Task: Add the task  Integrate a new online appointment scheduling system for a healthcare provider to the section Dash & Dazzle in the project AgileRadius and add a Due Date to the respective task as 2024/02/09
Action: Mouse moved to (60, 284)
Screenshot: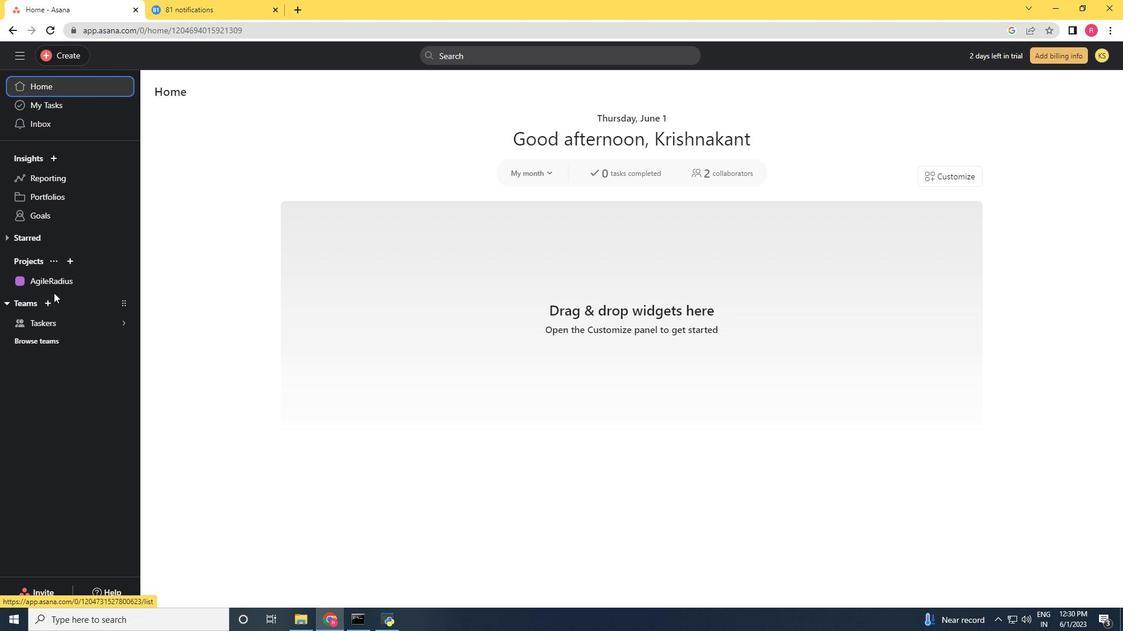 
Action: Mouse pressed left at (60, 284)
Screenshot: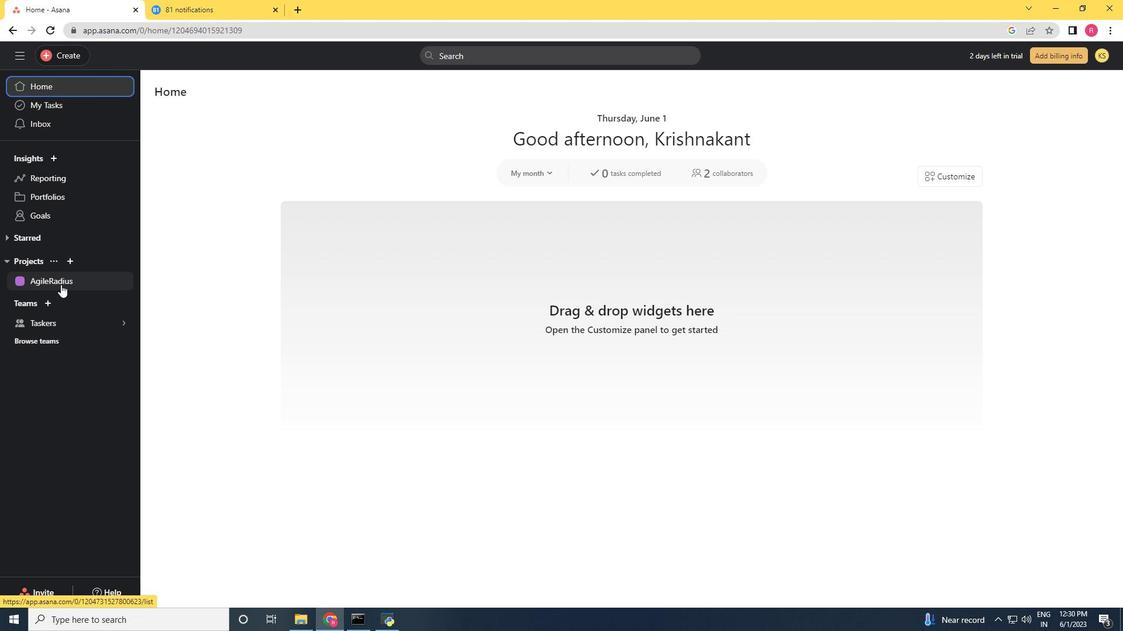 
Action: Mouse moved to (524, 281)
Screenshot: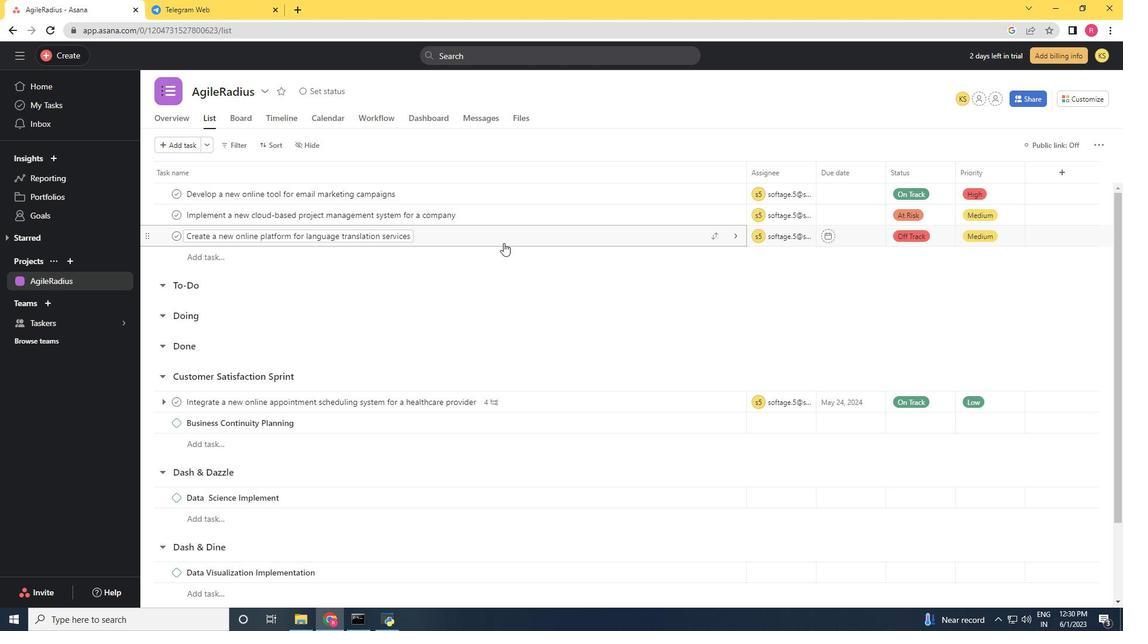 
Action: Mouse scrolled (524, 280) with delta (0, 0)
Screenshot: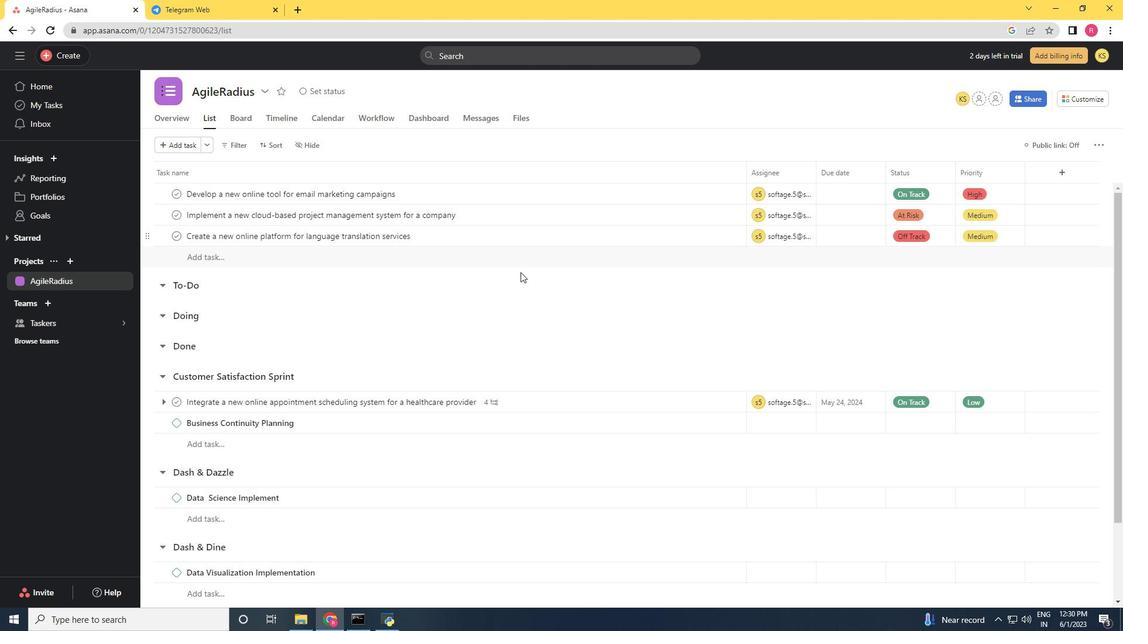 
Action: Mouse moved to (527, 283)
Screenshot: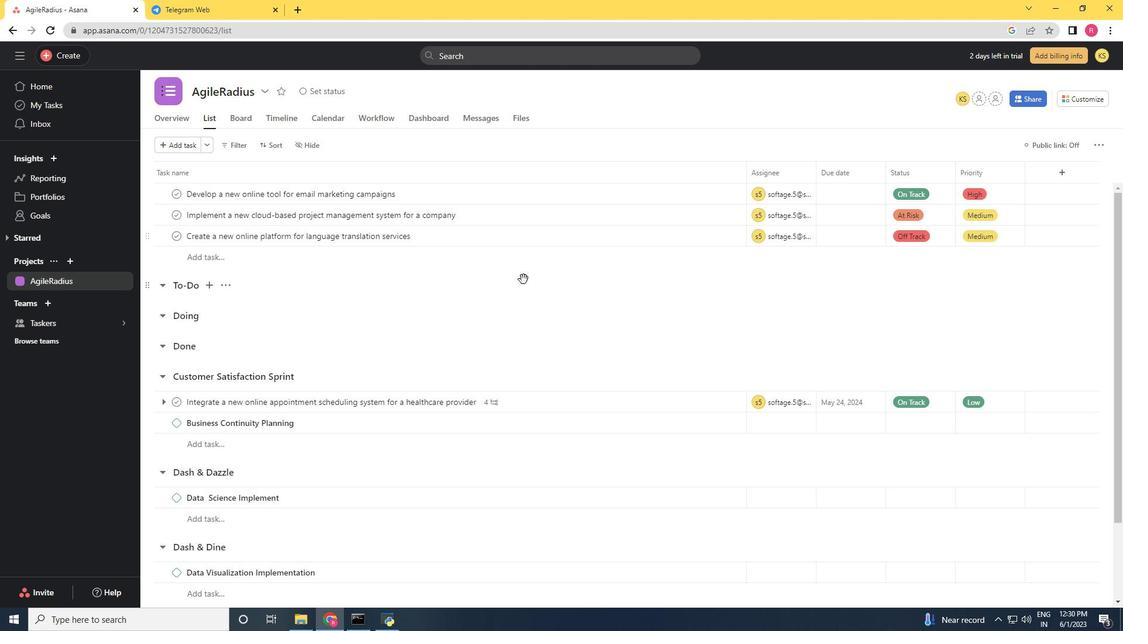 
Action: Mouse scrolled (527, 283) with delta (0, 0)
Screenshot: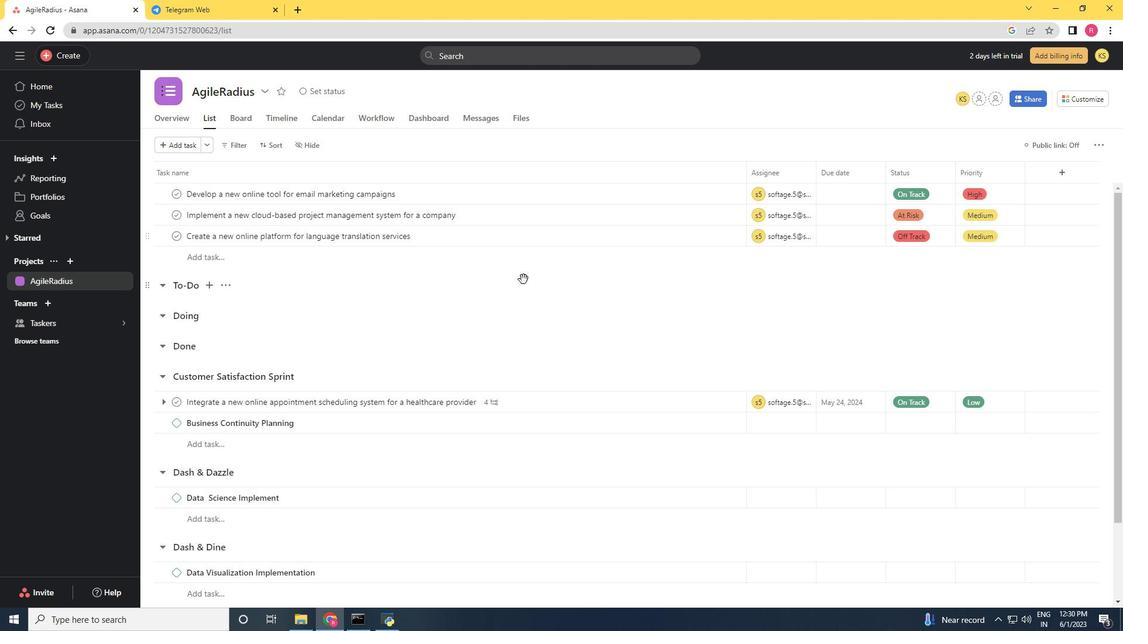 
Action: Mouse moved to (714, 307)
Screenshot: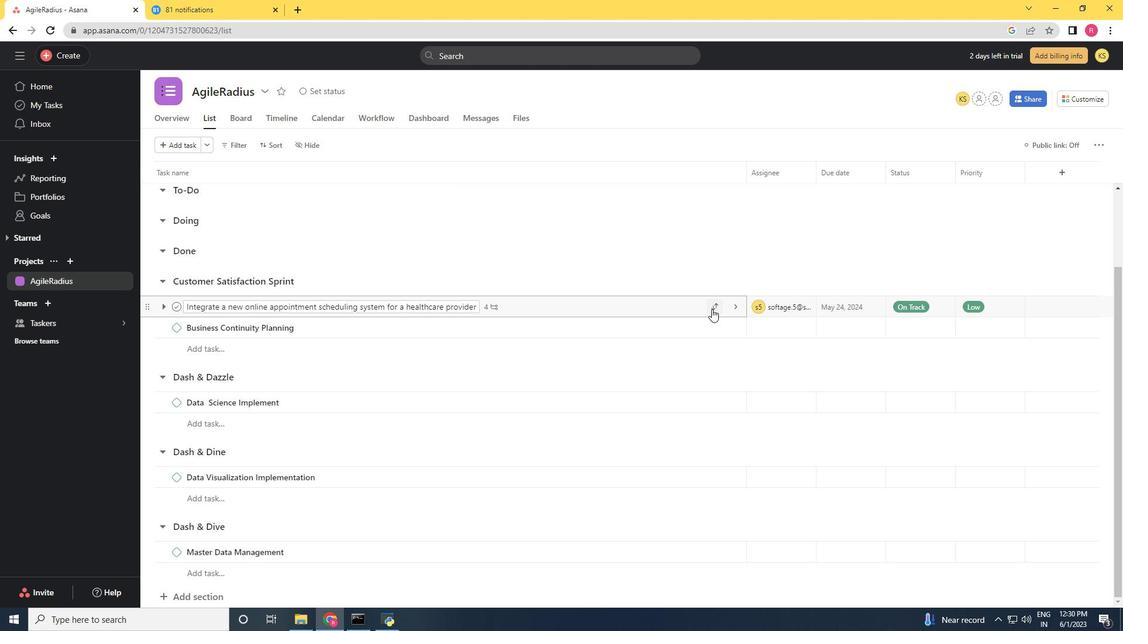 
Action: Mouse pressed left at (714, 307)
Screenshot: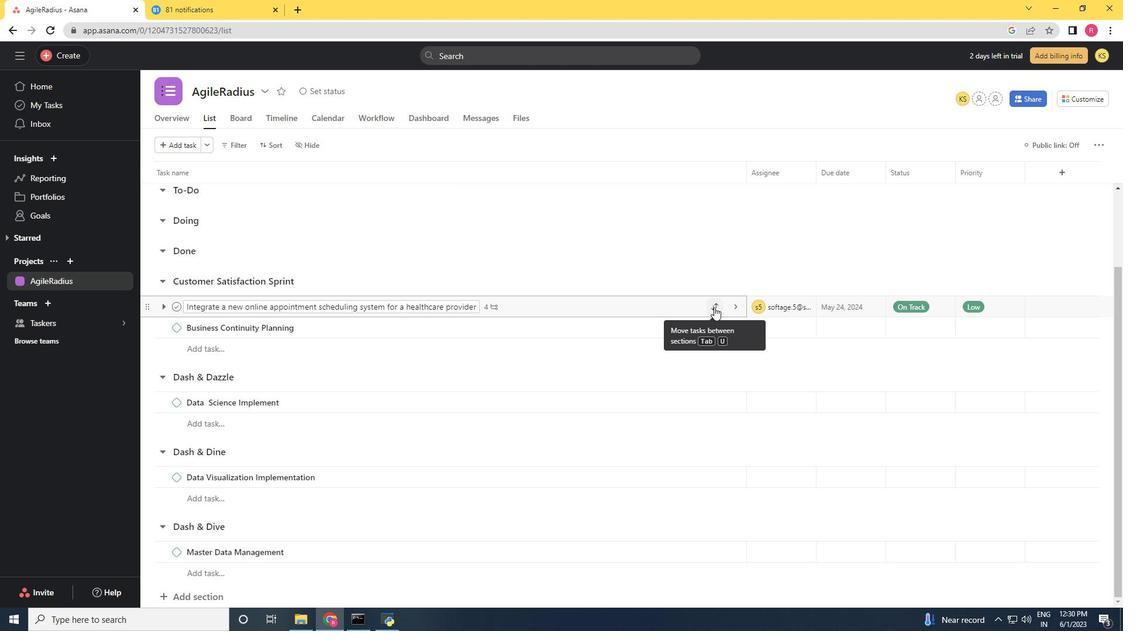 
Action: Mouse moved to (664, 456)
Screenshot: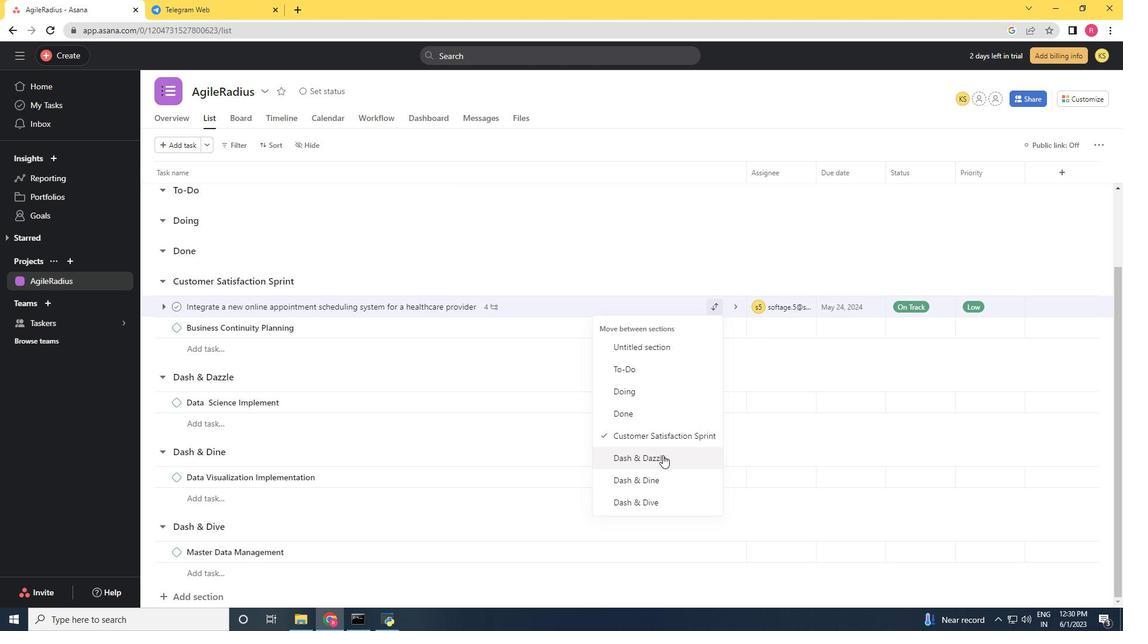 
Action: Mouse pressed left at (664, 456)
Screenshot: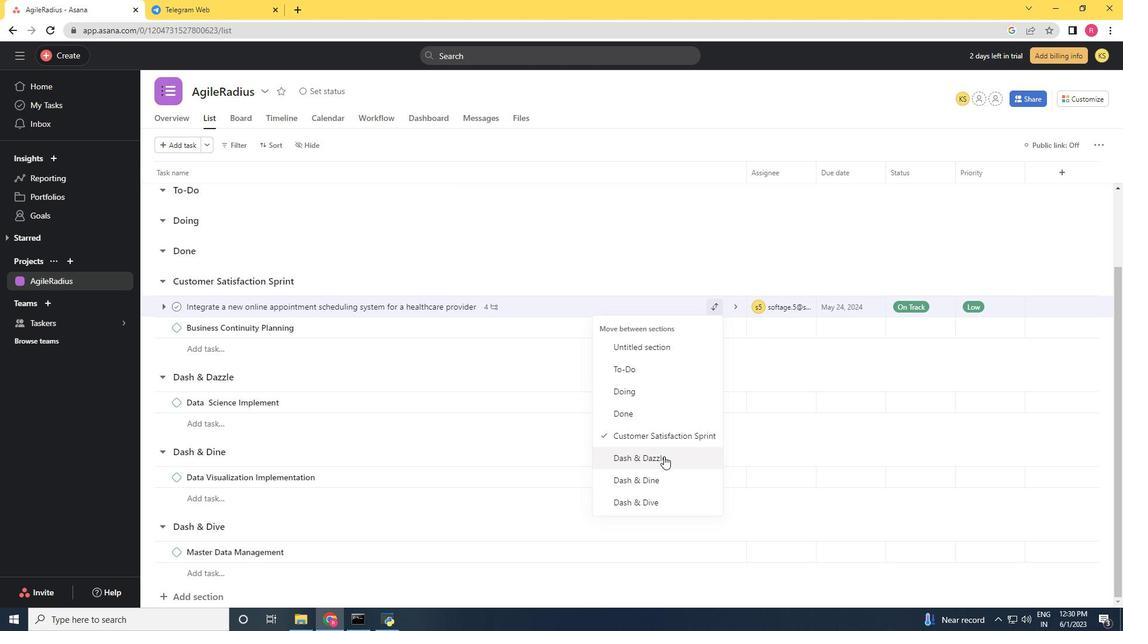 
Action: Mouse moved to (654, 396)
Screenshot: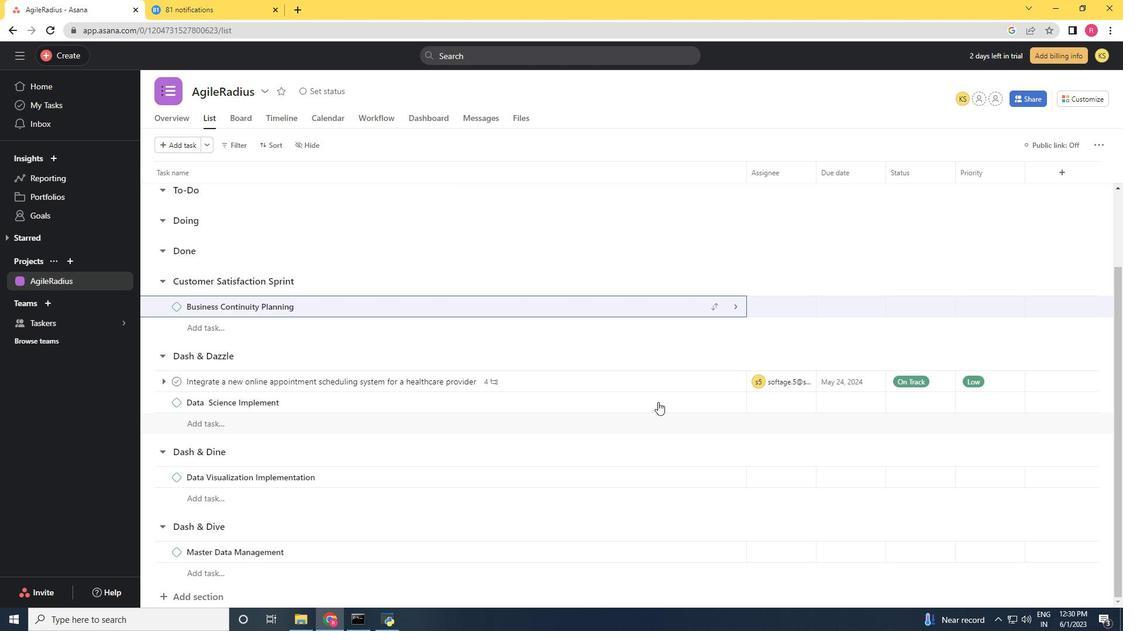 
Action: Mouse scrolled (654, 395) with delta (0, 0)
Screenshot: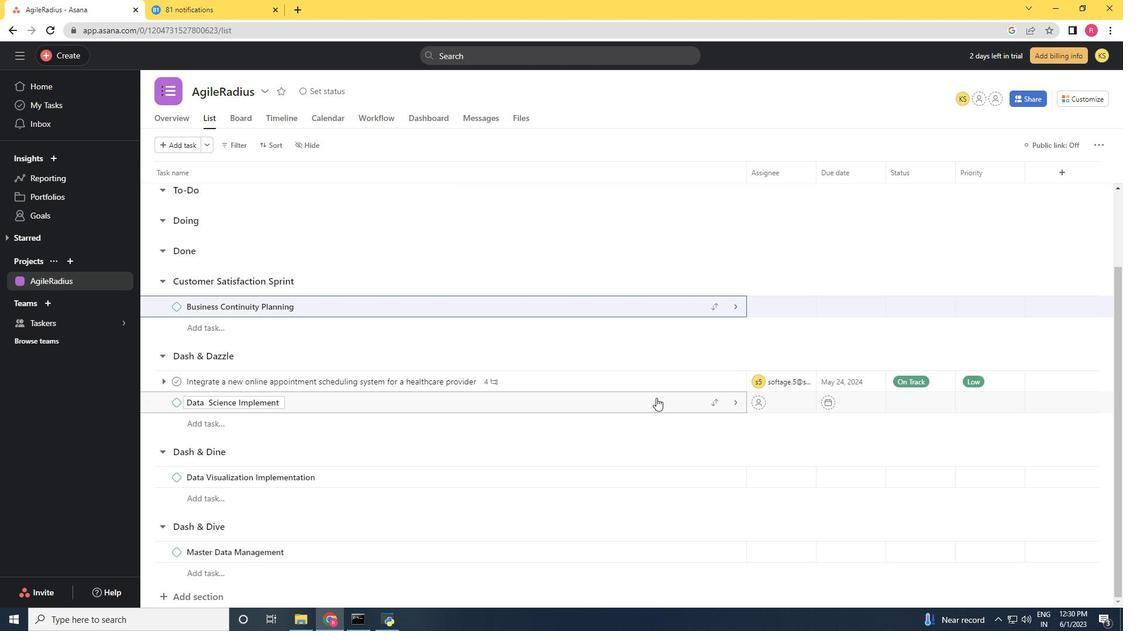 
Action: Mouse scrolled (654, 395) with delta (0, 0)
Screenshot: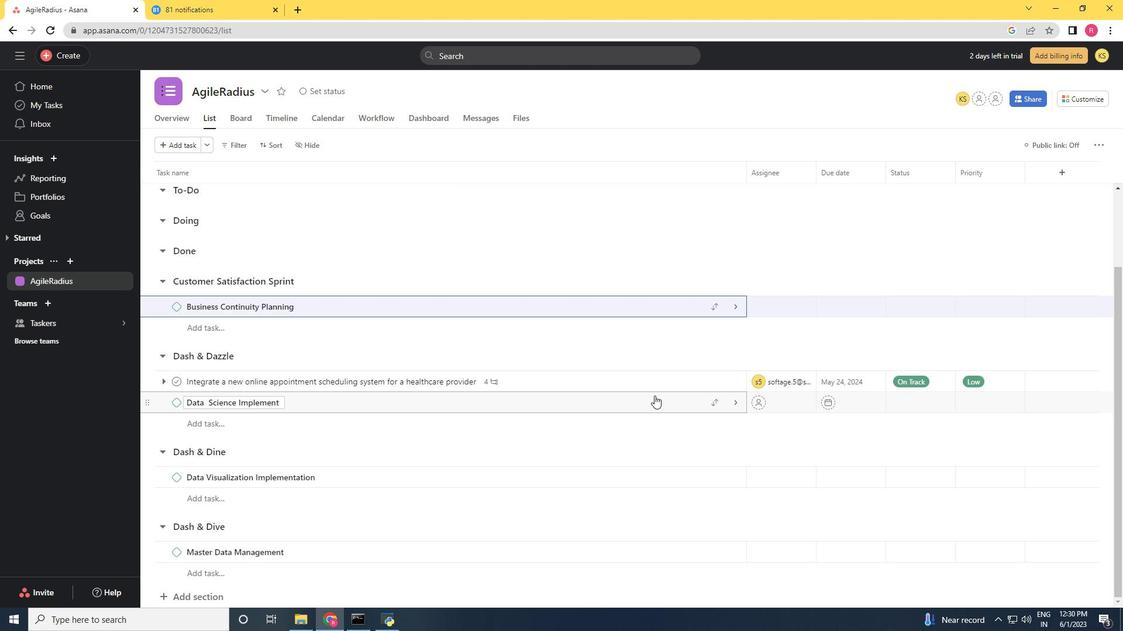 
Action: Mouse scrolled (654, 395) with delta (0, 0)
Screenshot: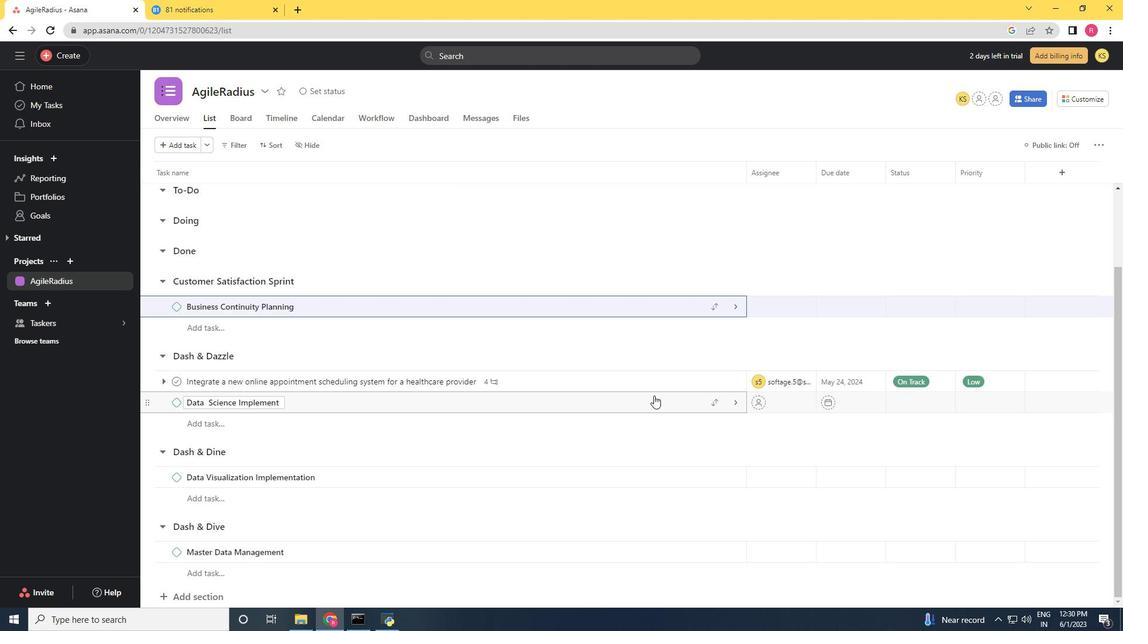 
Action: Mouse moved to (645, 390)
Screenshot: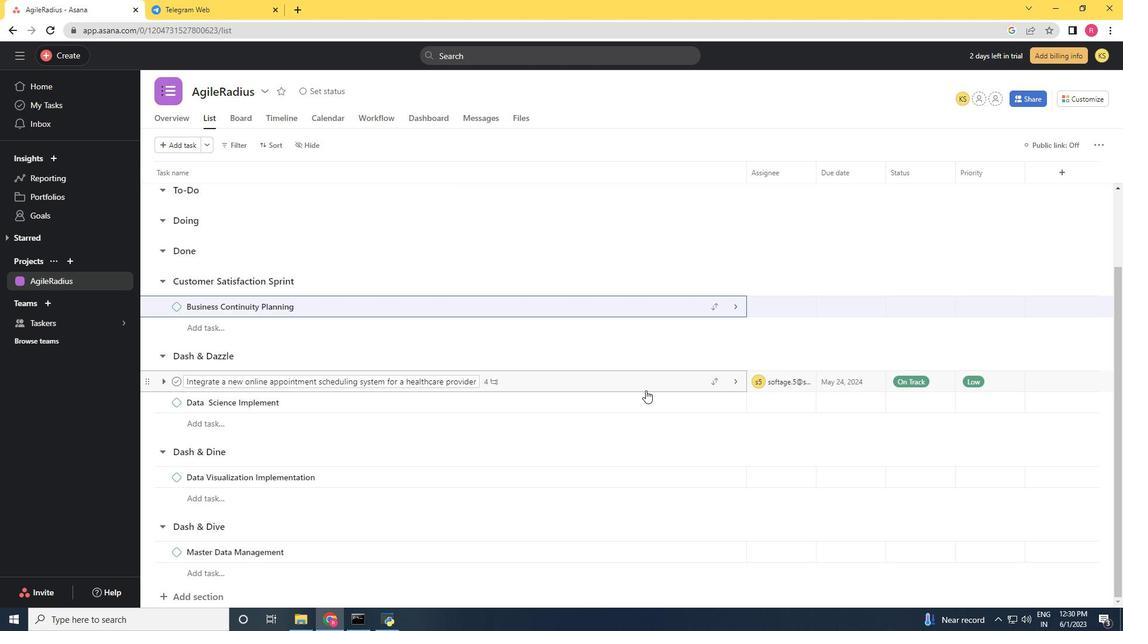 
Action: Mouse pressed left at (645, 390)
Screenshot: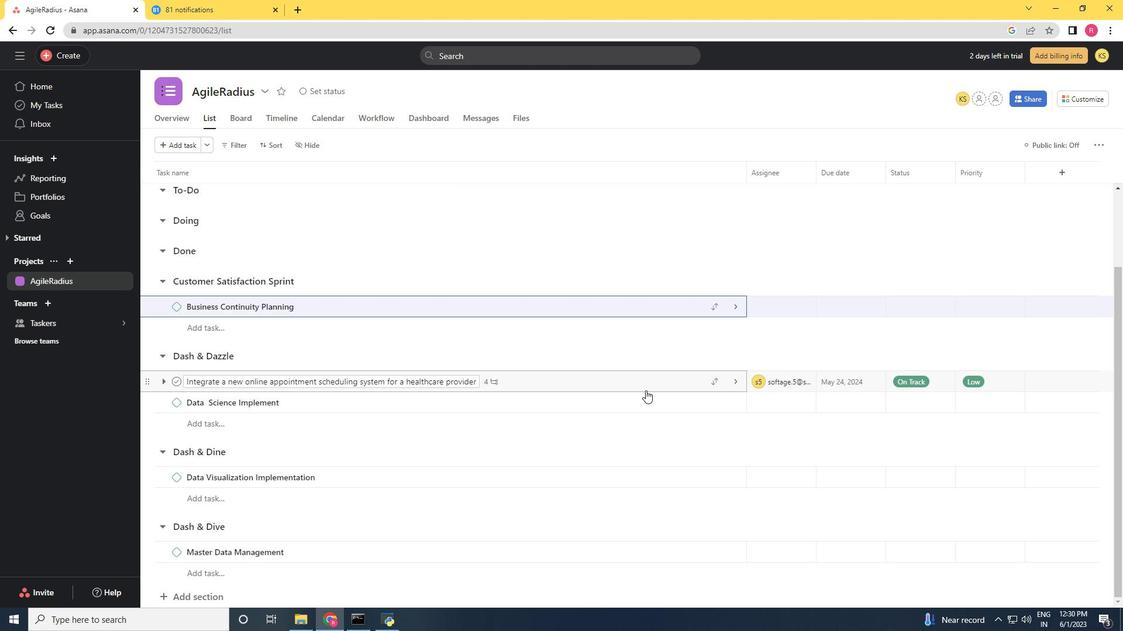 
Action: Mouse moved to (887, 255)
Screenshot: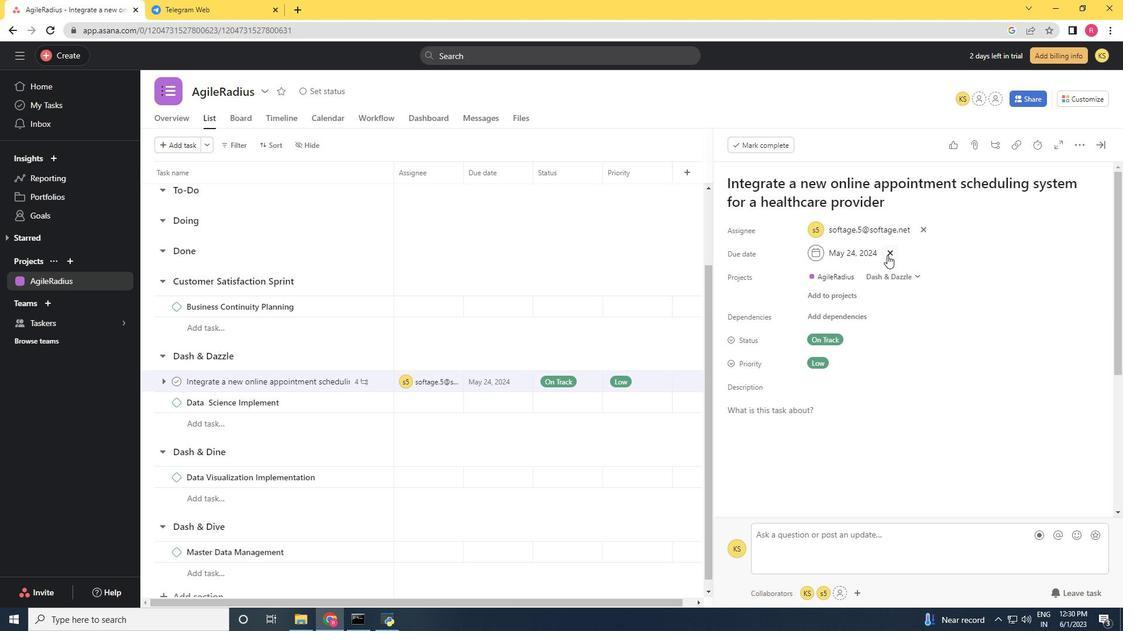 
Action: Mouse pressed left at (887, 255)
Screenshot: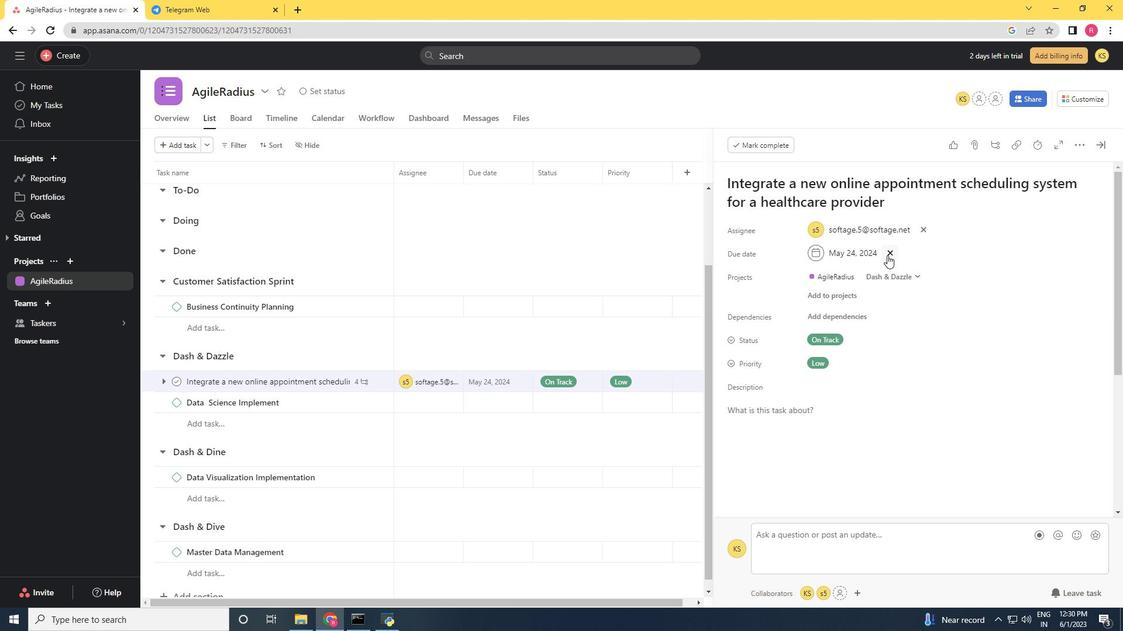 
Action: Mouse moved to (839, 255)
Screenshot: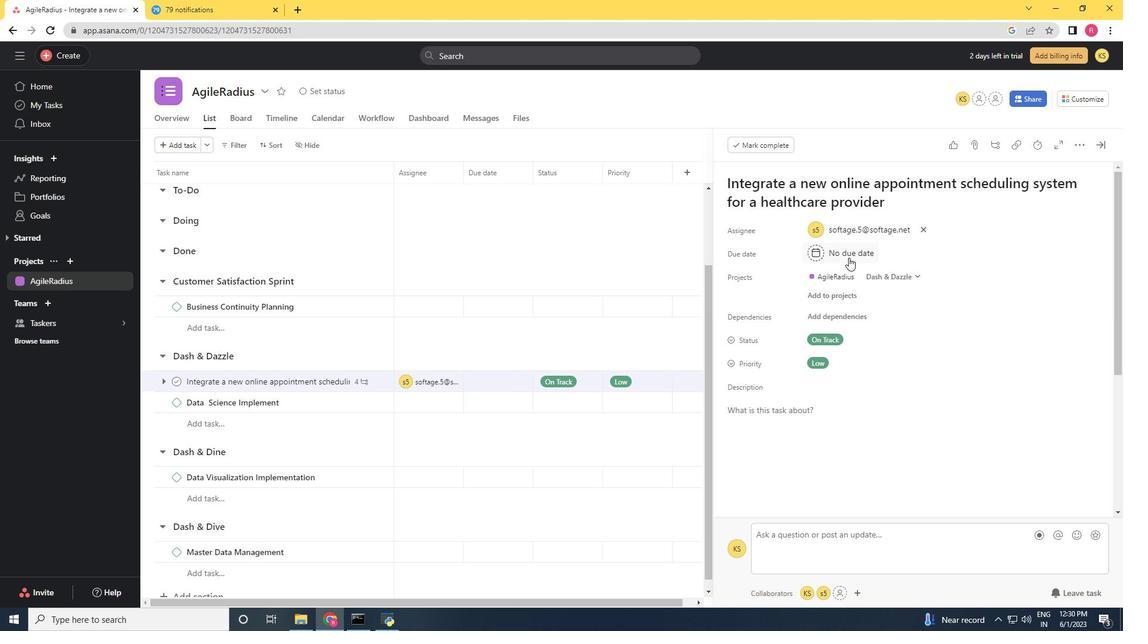 
Action: Mouse pressed left at (839, 255)
Screenshot: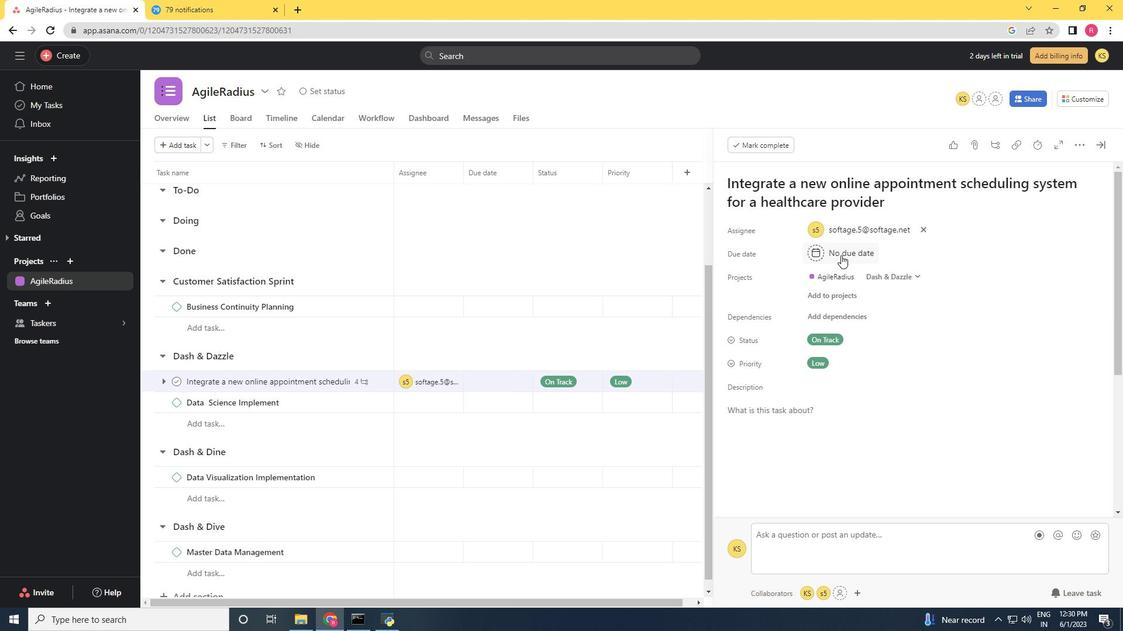 
Action: Mouse moved to (945, 311)
Screenshot: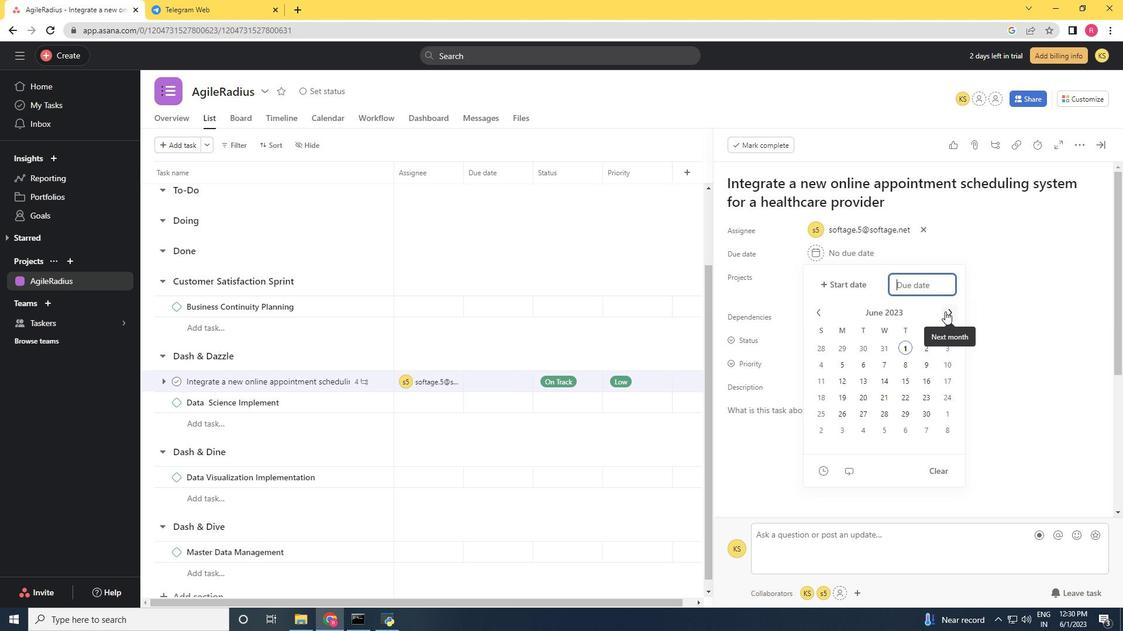 
Action: Mouse pressed left at (945, 311)
Screenshot: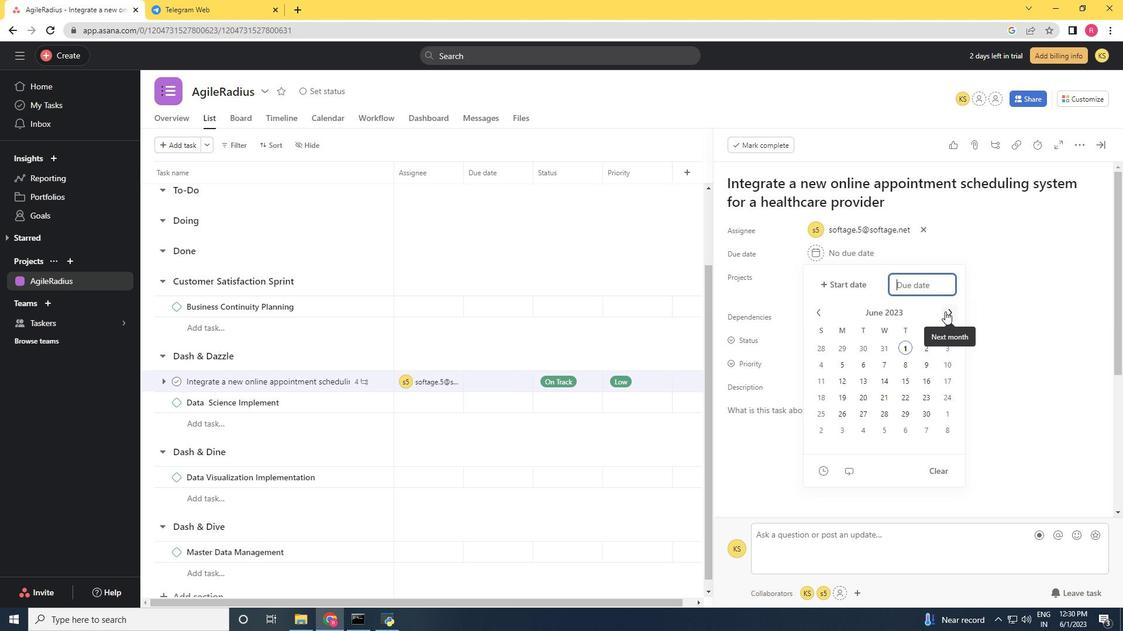 
Action: Mouse pressed left at (945, 311)
Screenshot: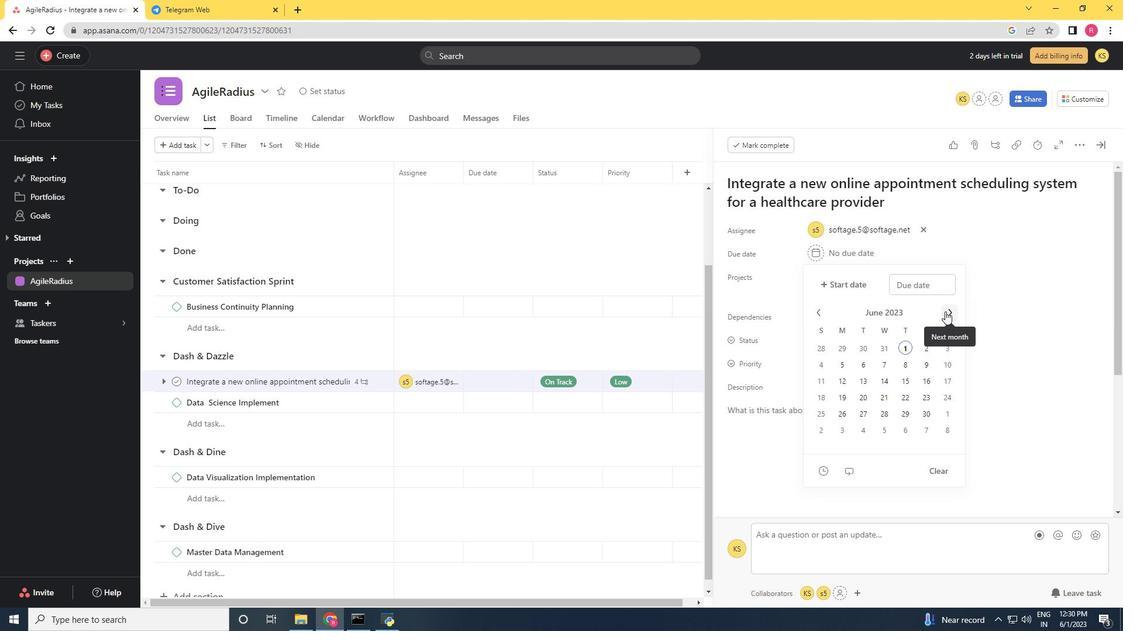 
Action: Mouse pressed left at (945, 311)
Screenshot: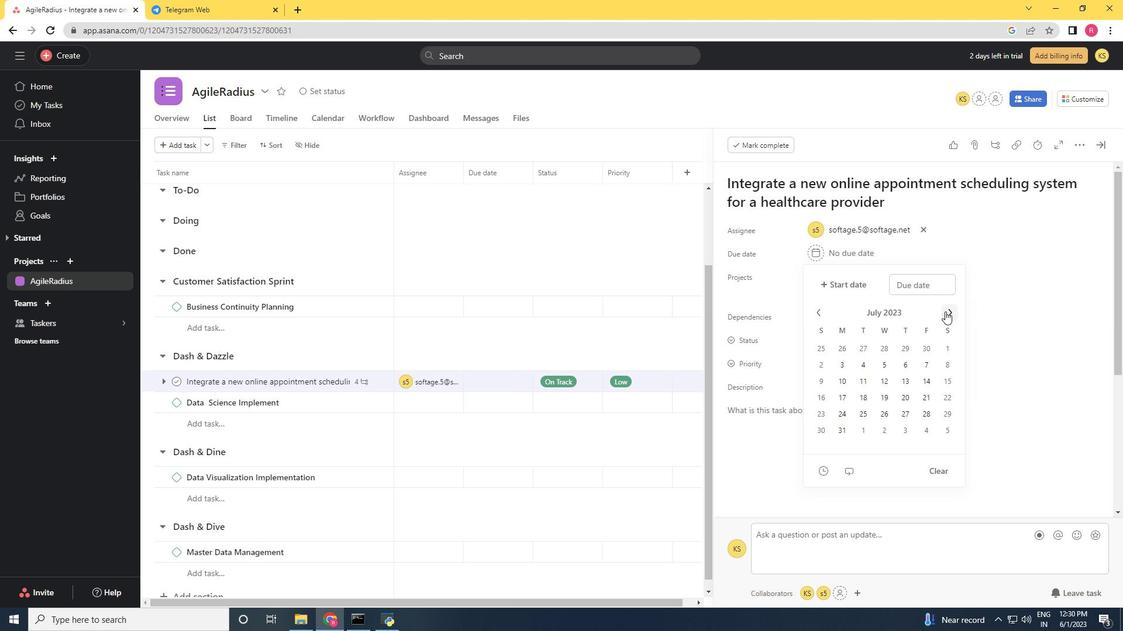 
Action: Mouse pressed left at (945, 311)
Screenshot: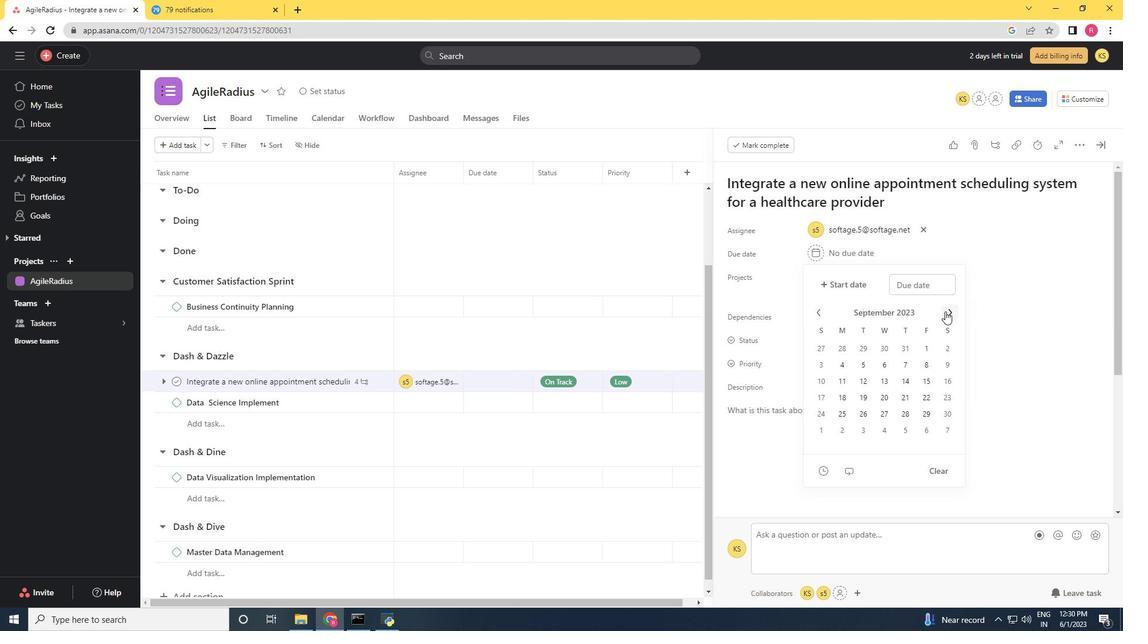 
Action: Mouse pressed left at (945, 311)
Screenshot: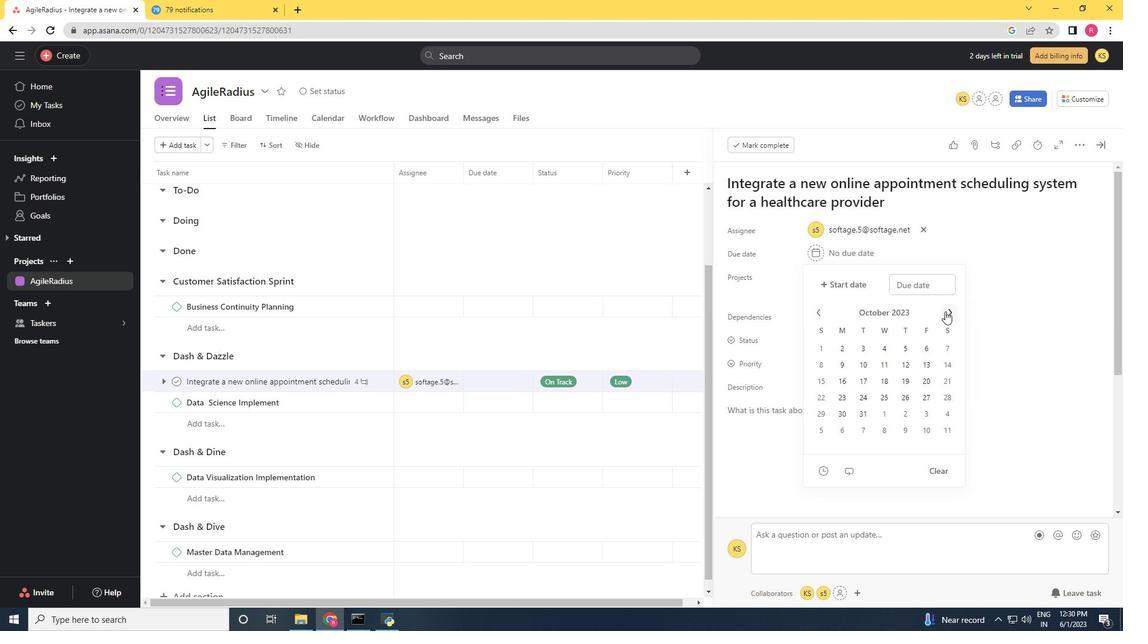 
Action: Mouse pressed left at (945, 311)
Screenshot: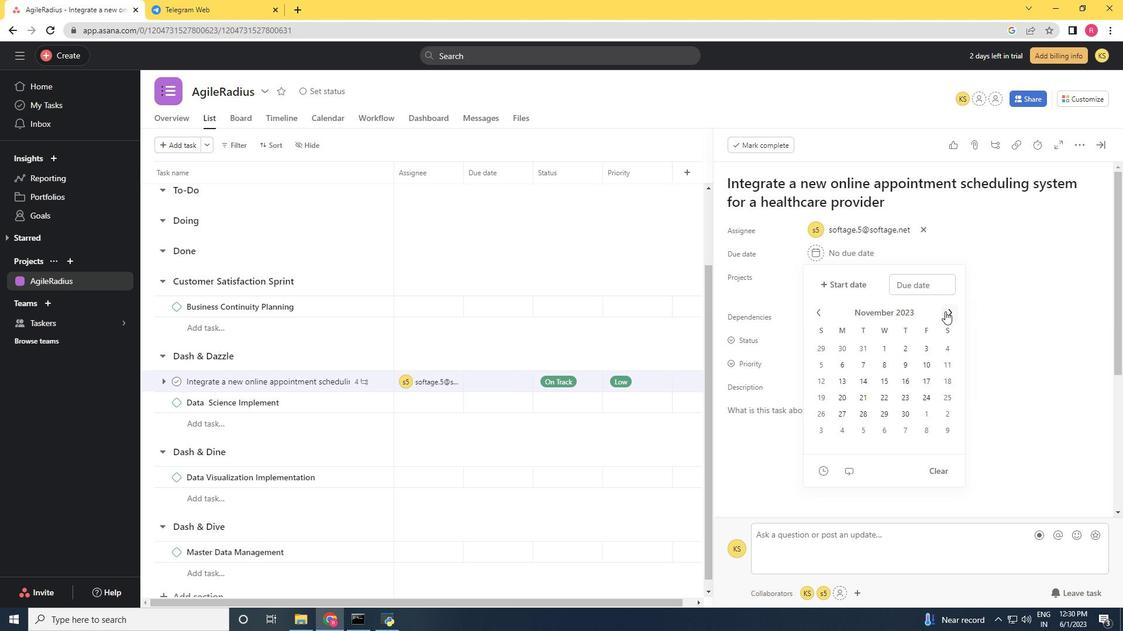 
Action: Mouse pressed left at (945, 311)
Screenshot: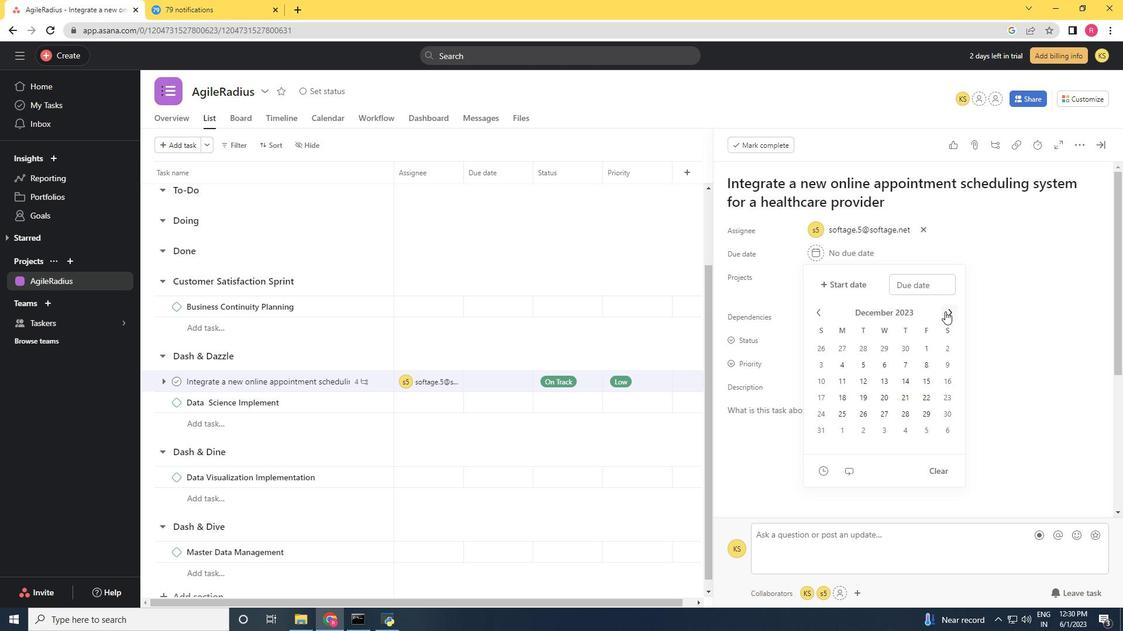 
Action: Mouse moved to (945, 311)
Screenshot: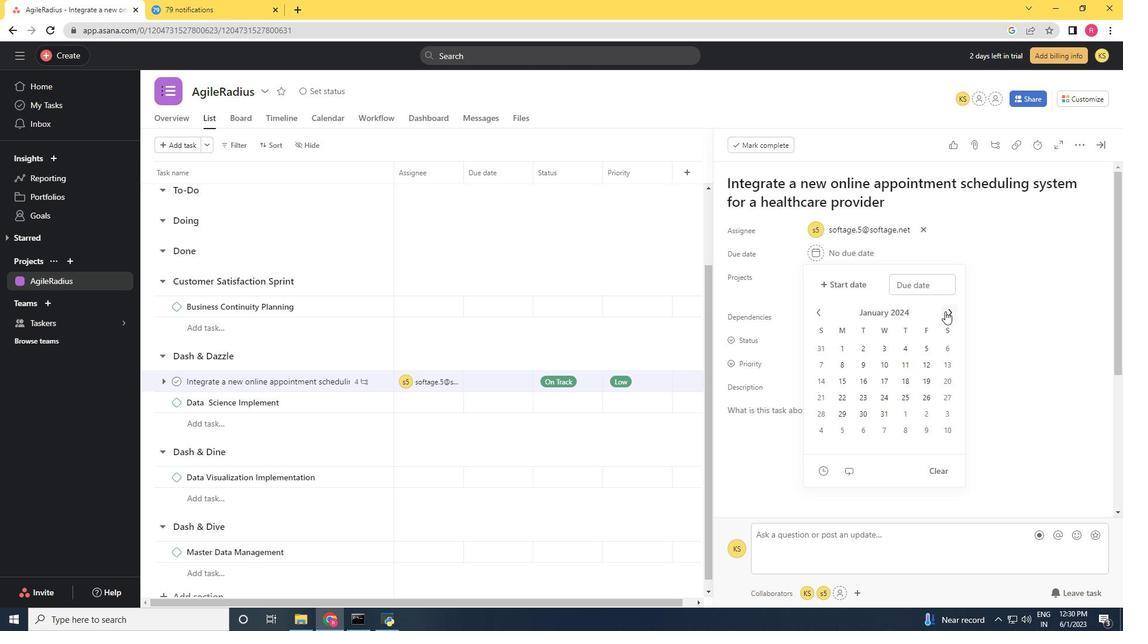 
Action: Mouse pressed left at (945, 311)
Screenshot: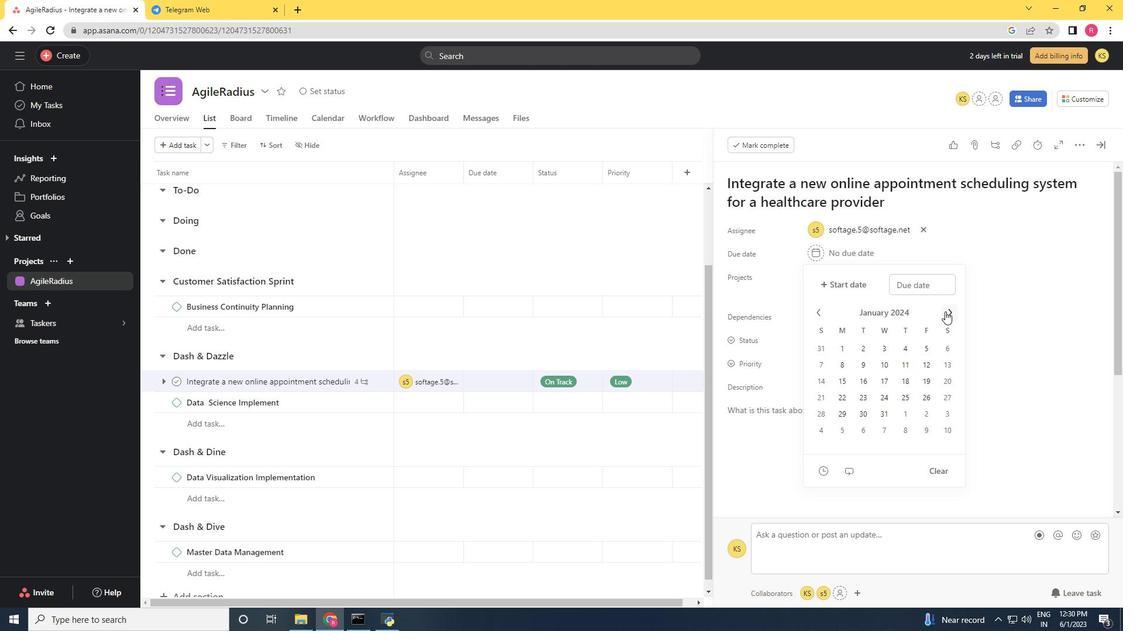 
Action: Mouse moved to (927, 365)
Screenshot: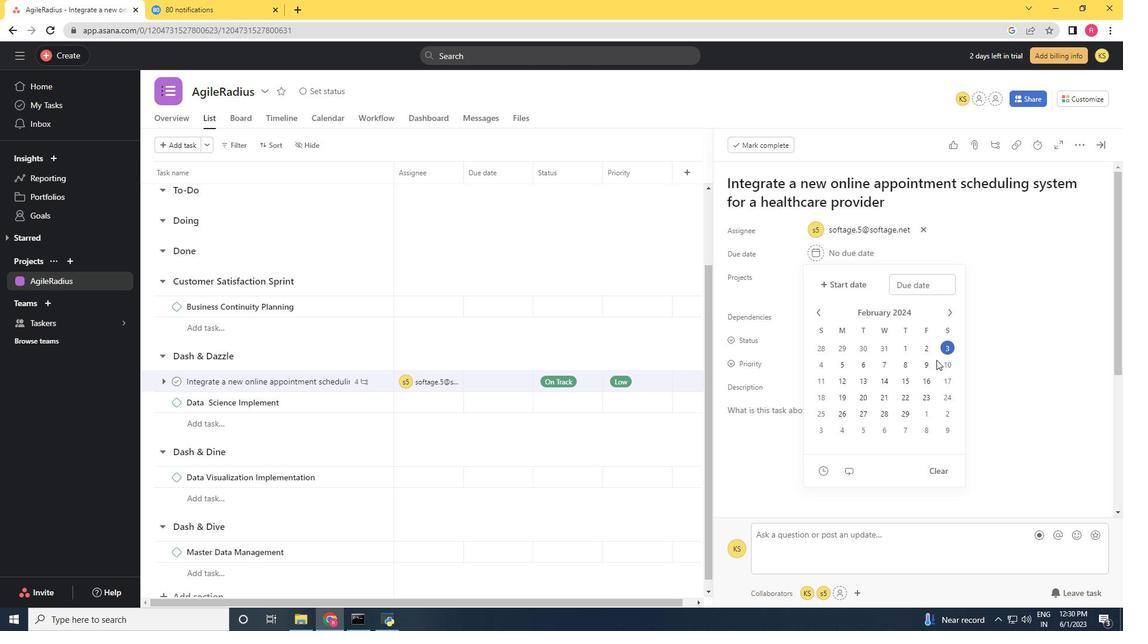 
Action: Mouse pressed left at (927, 365)
Screenshot: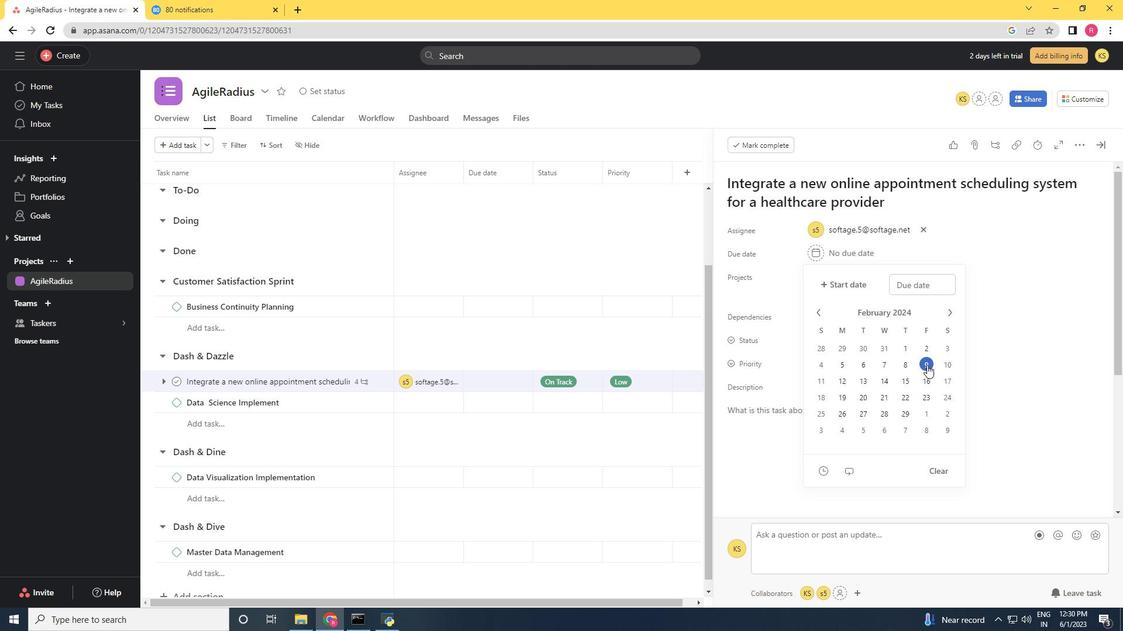 
Action: Mouse moved to (1025, 318)
Screenshot: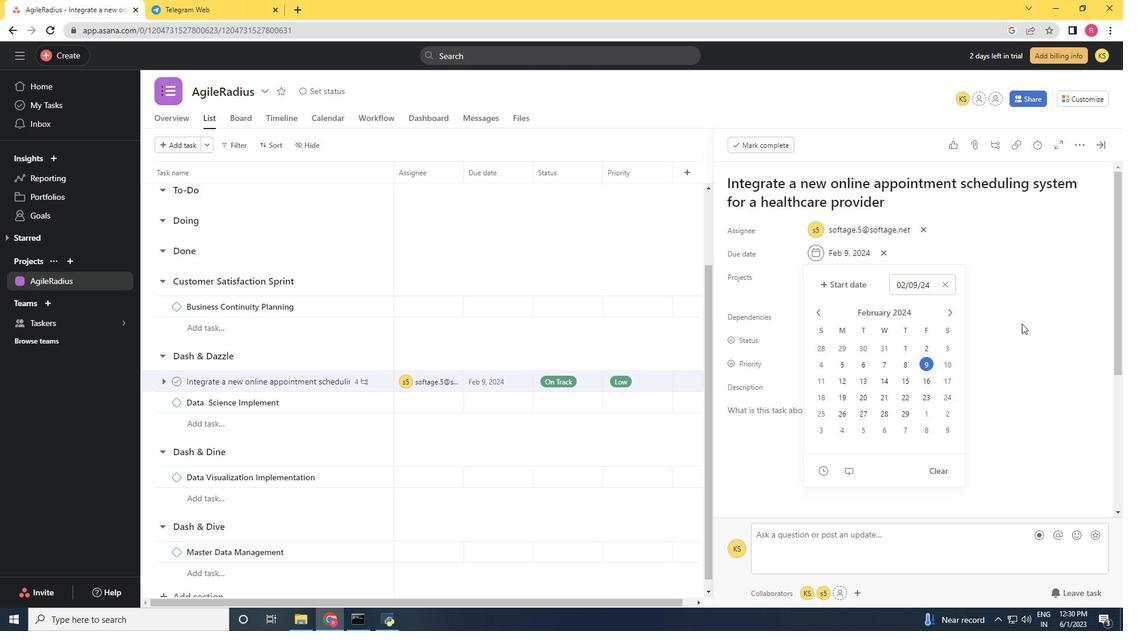 
Action: Mouse pressed left at (1025, 318)
Screenshot: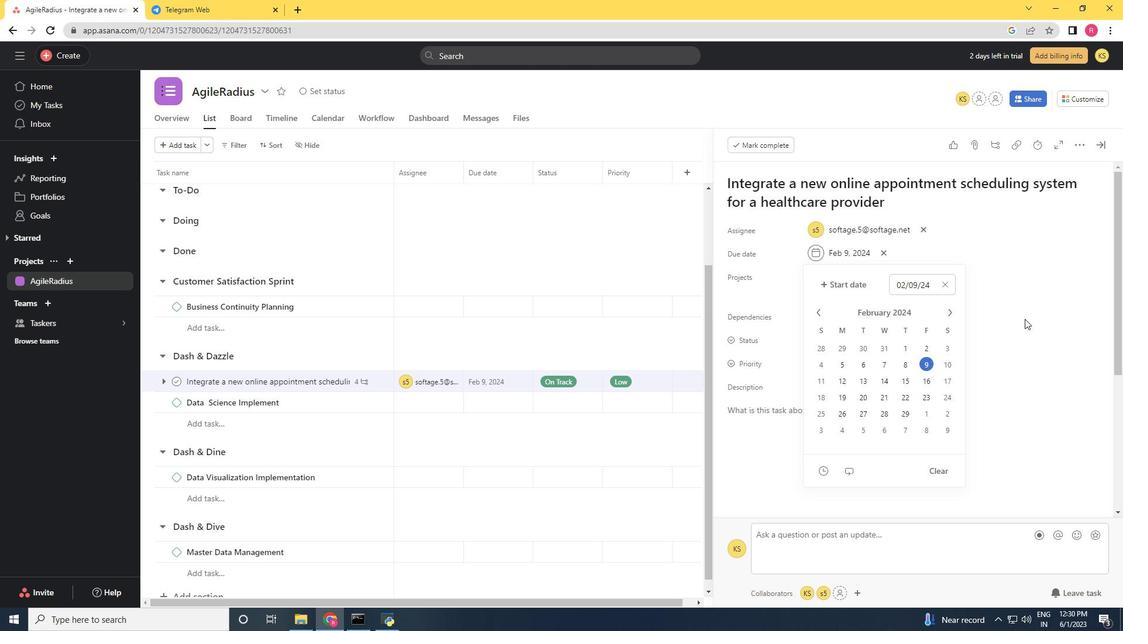 
Action: Mouse moved to (1101, 142)
Screenshot: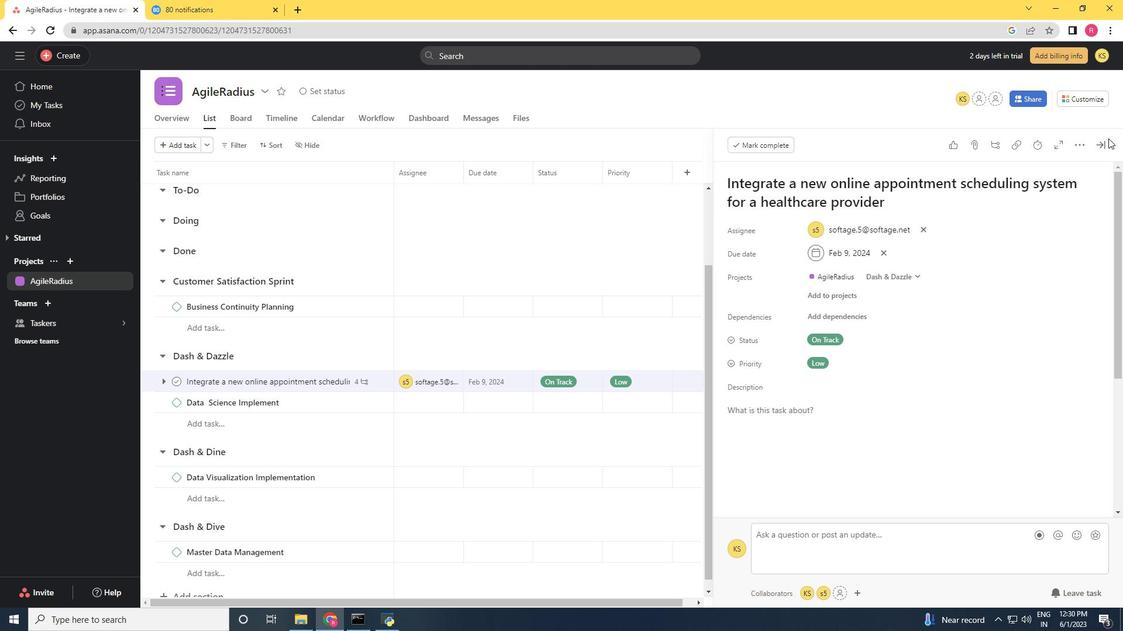 
Action: Mouse pressed left at (1101, 142)
Screenshot: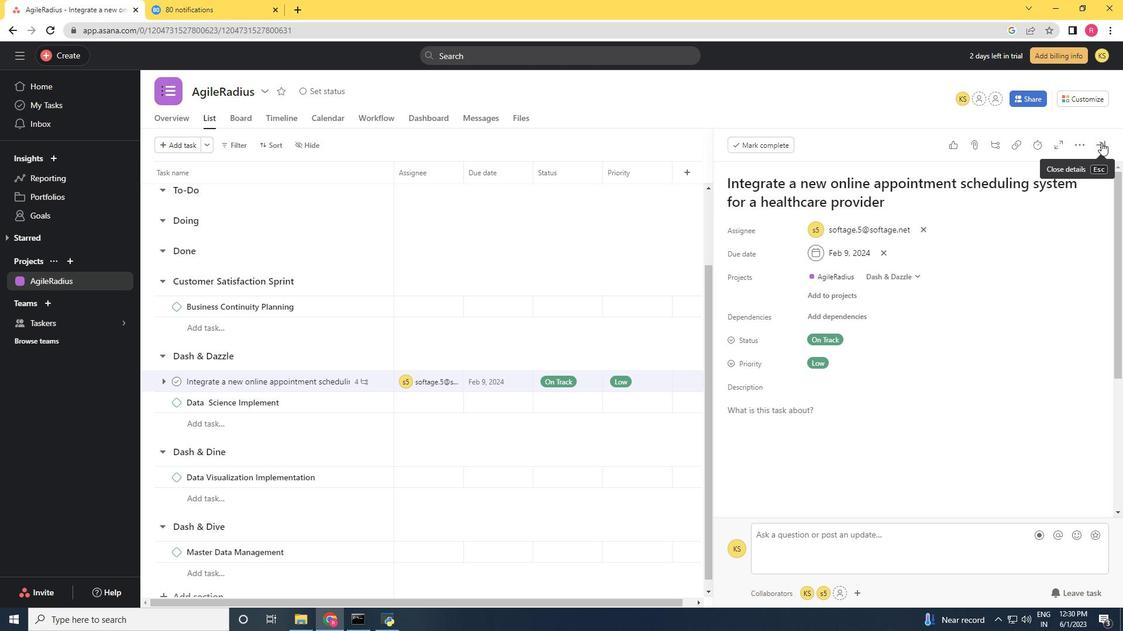 
Action: Mouse moved to (738, 188)
Screenshot: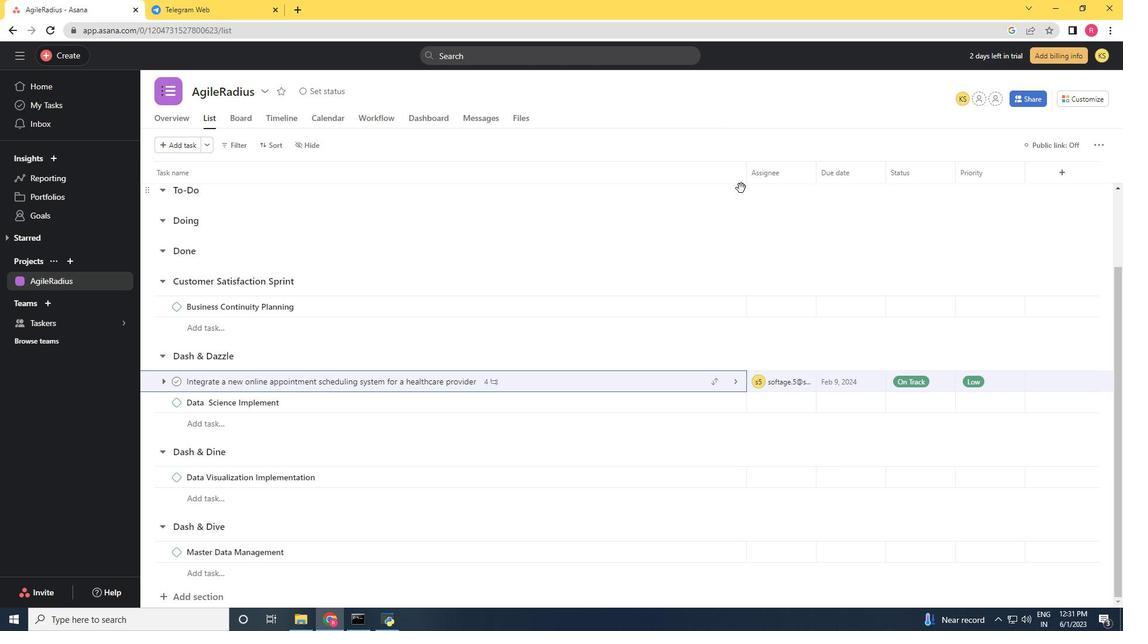 
